 Task: Check the percentage active listings of brick exterior in the last 3 years.
Action: Mouse moved to (944, 217)
Screenshot: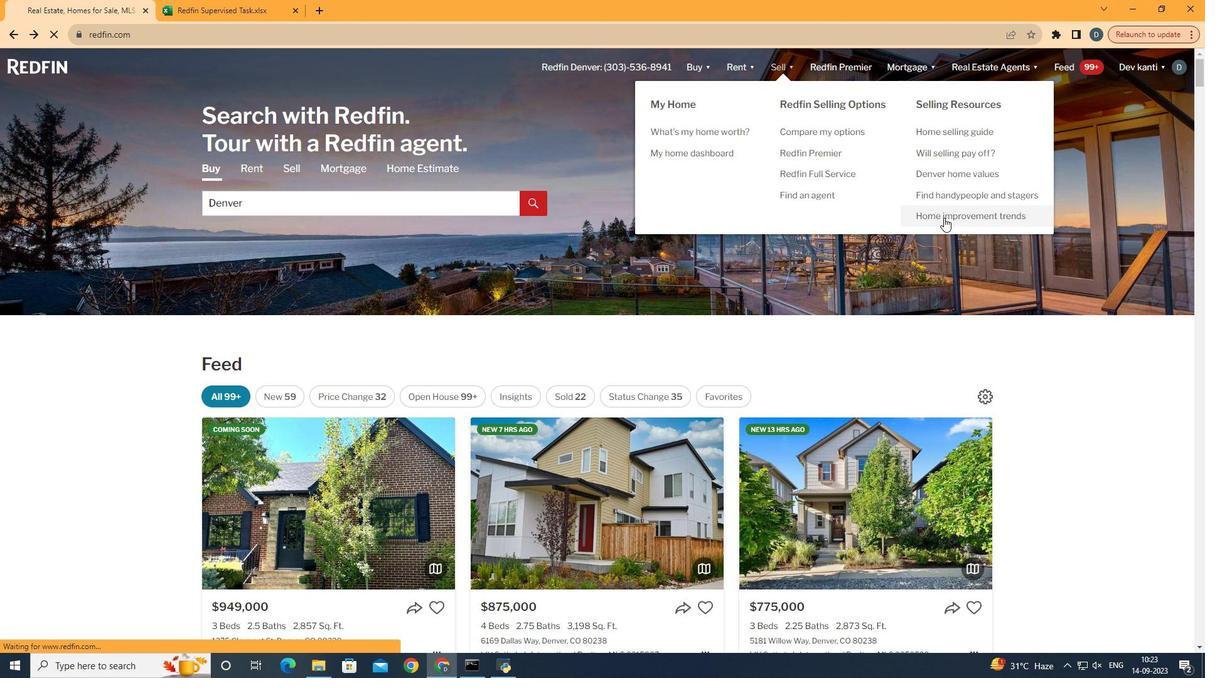 
Action: Mouse pressed left at (944, 217)
Screenshot: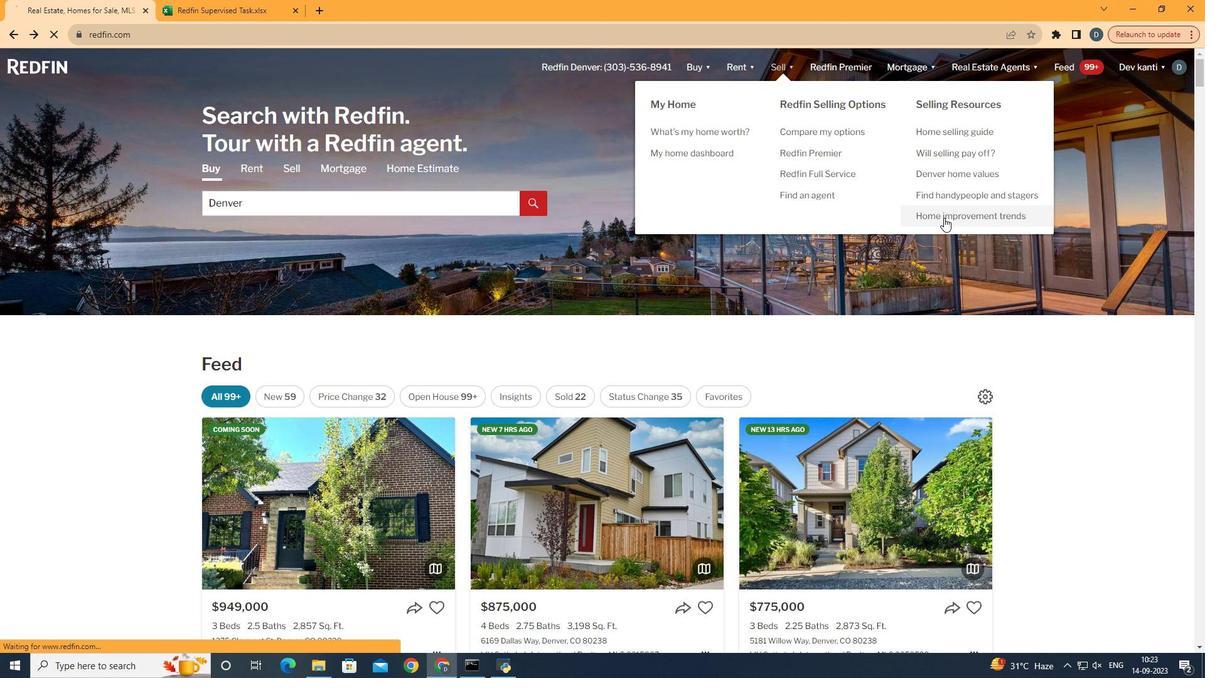 
Action: Mouse moved to (303, 234)
Screenshot: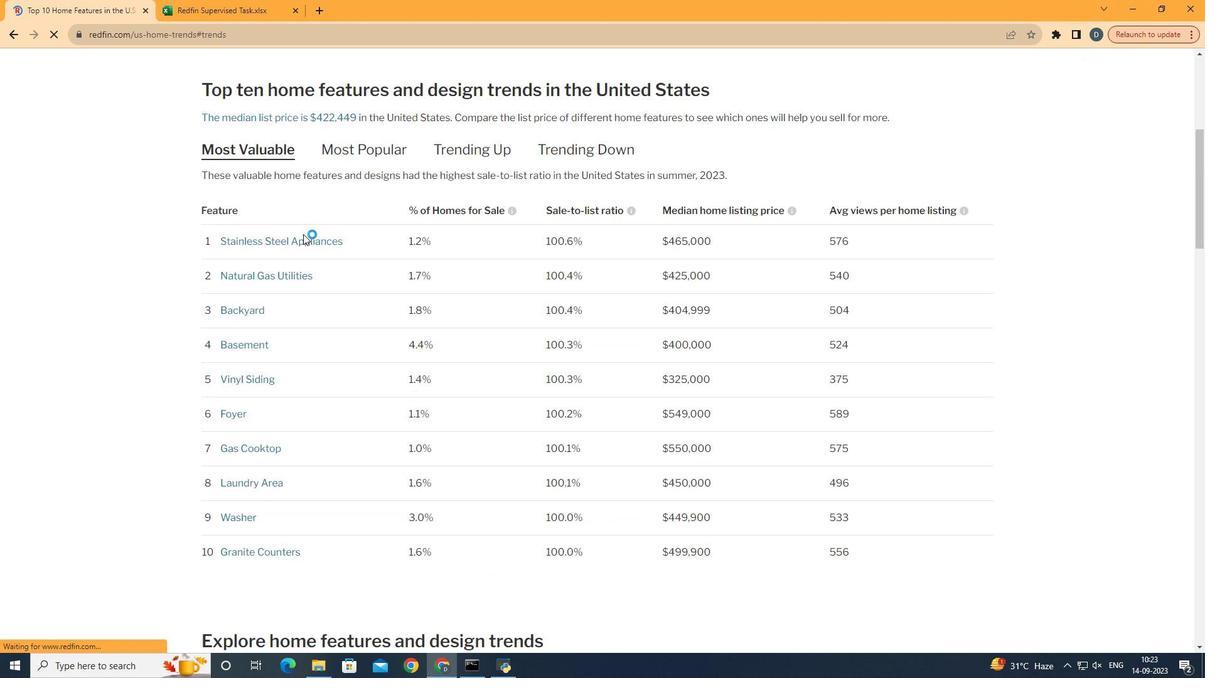 
Action: Mouse pressed left at (303, 234)
Screenshot: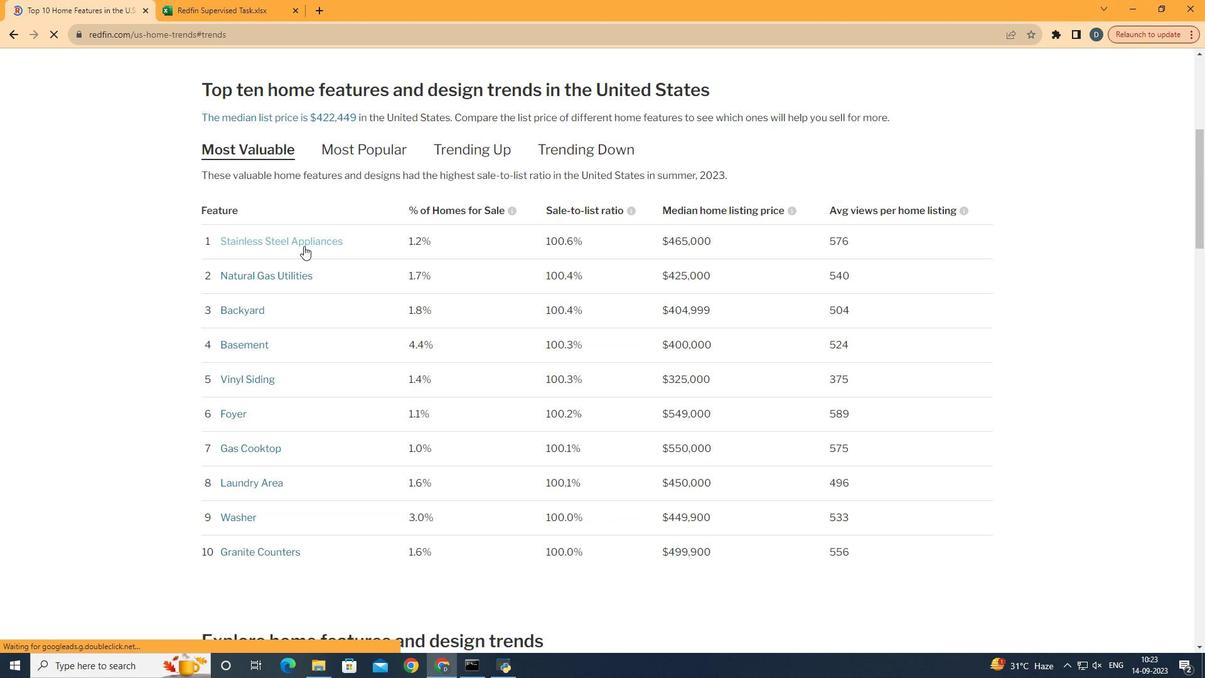 
Action: Mouse moved to (505, 238)
Screenshot: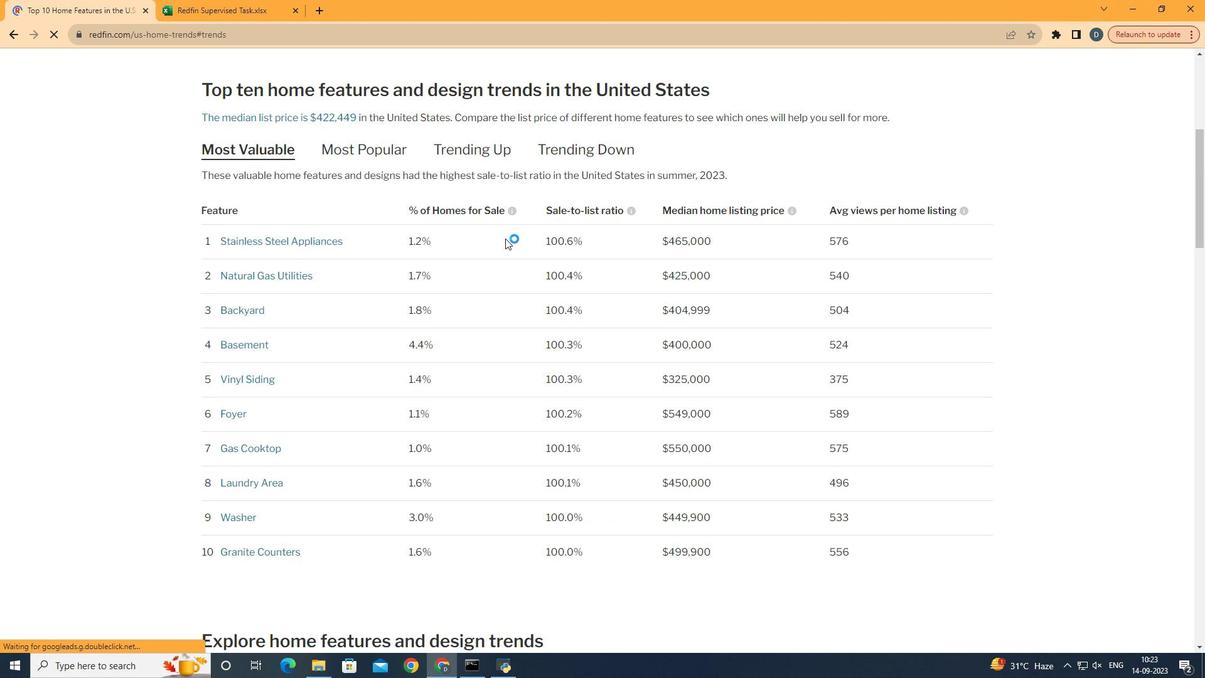 
Action: Mouse scrolled (505, 237) with delta (0, 0)
Screenshot: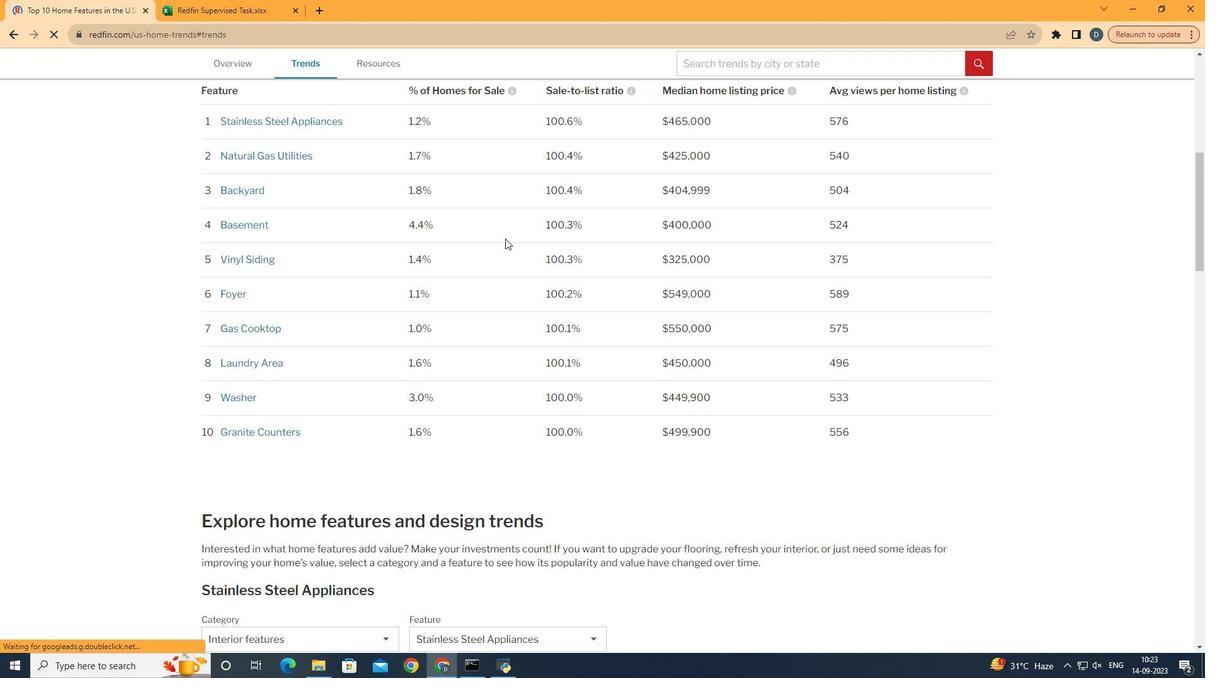 
Action: Mouse scrolled (505, 237) with delta (0, 0)
Screenshot: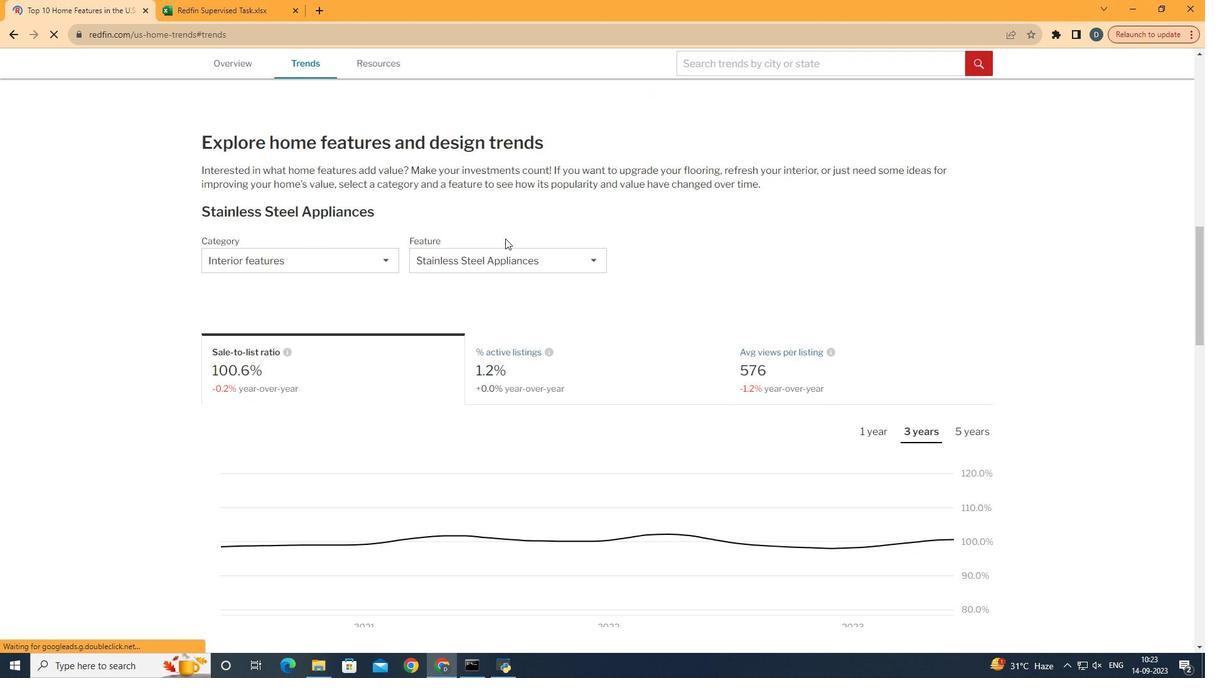 
Action: Mouse scrolled (505, 237) with delta (0, 0)
Screenshot: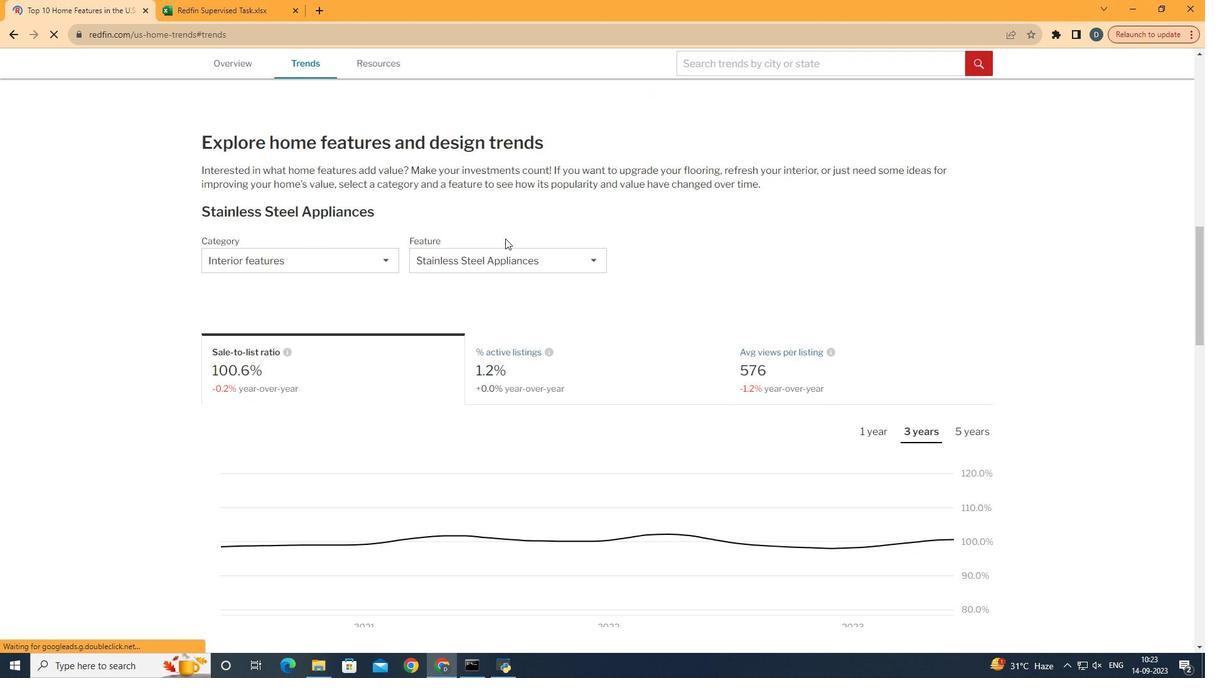 
Action: Mouse scrolled (505, 237) with delta (0, 0)
Screenshot: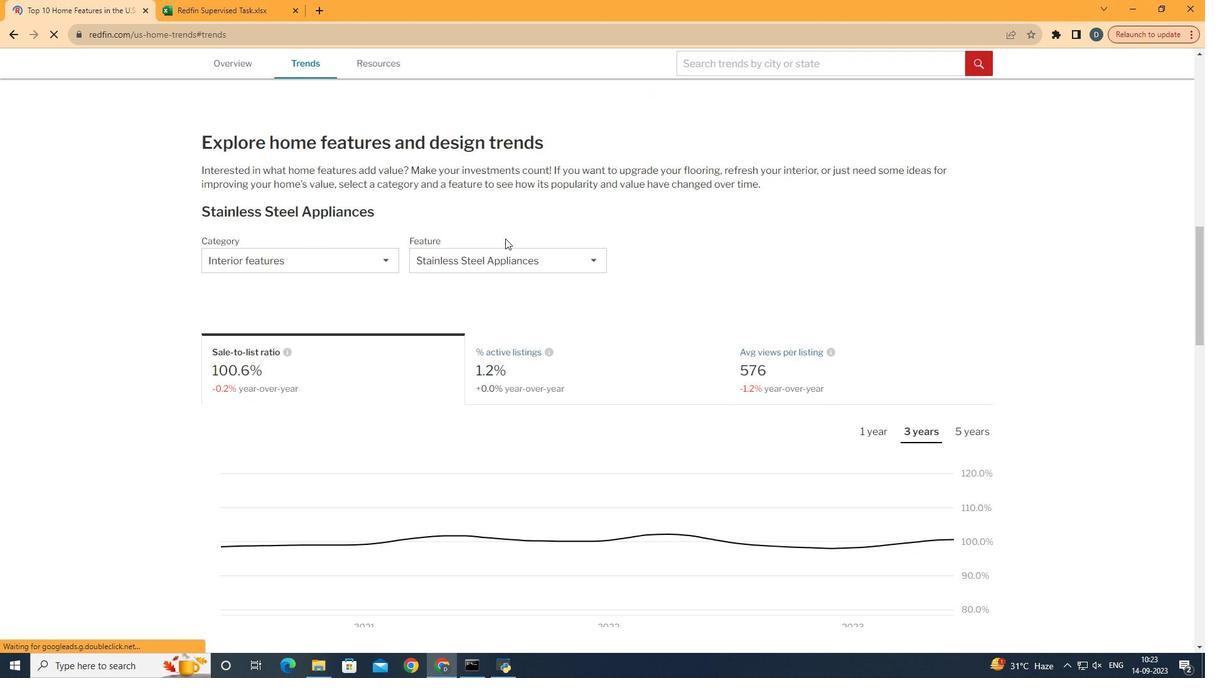 
Action: Mouse scrolled (505, 237) with delta (0, 0)
Screenshot: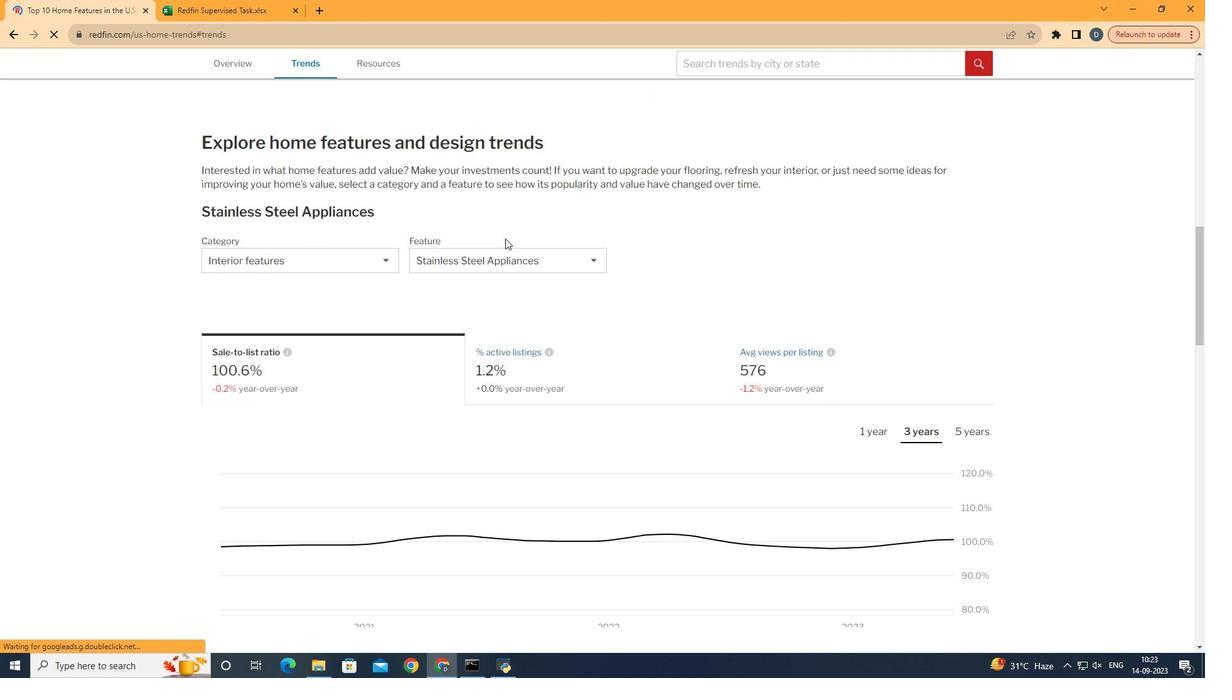 
Action: Mouse scrolled (505, 237) with delta (0, 0)
Screenshot: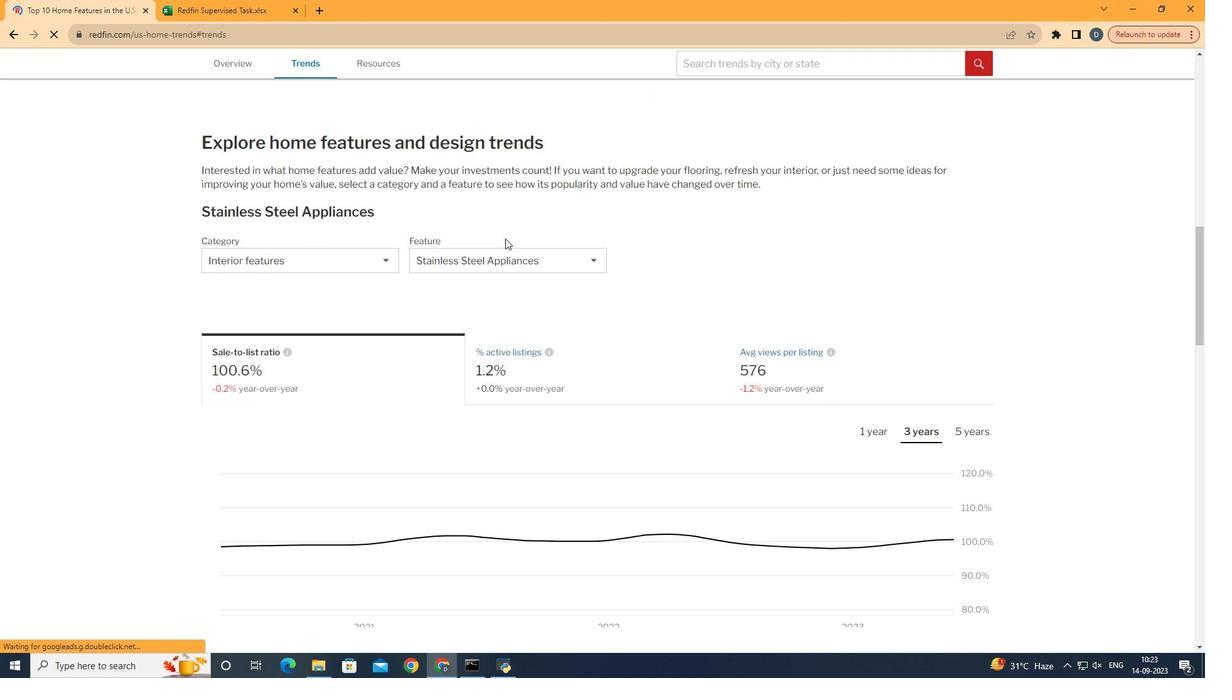 
Action: Mouse scrolled (505, 237) with delta (0, 0)
Screenshot: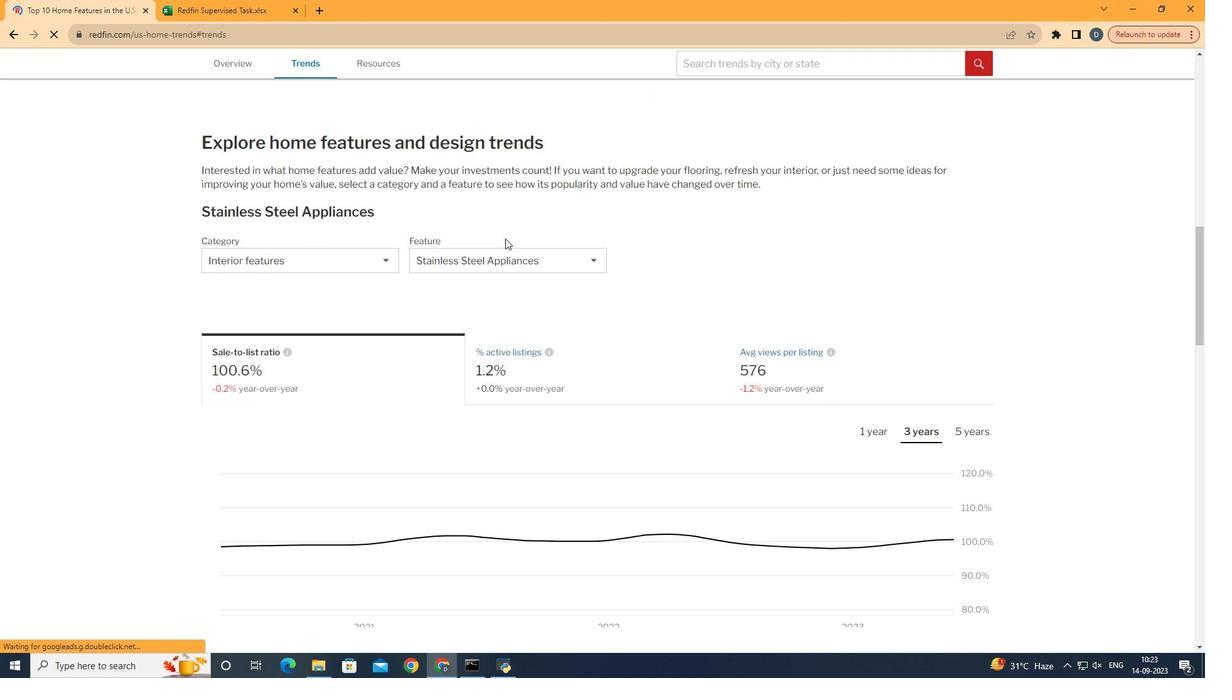 
Action: Mouse scrolled (505, 237) with delta (0, 0)
Screenshot: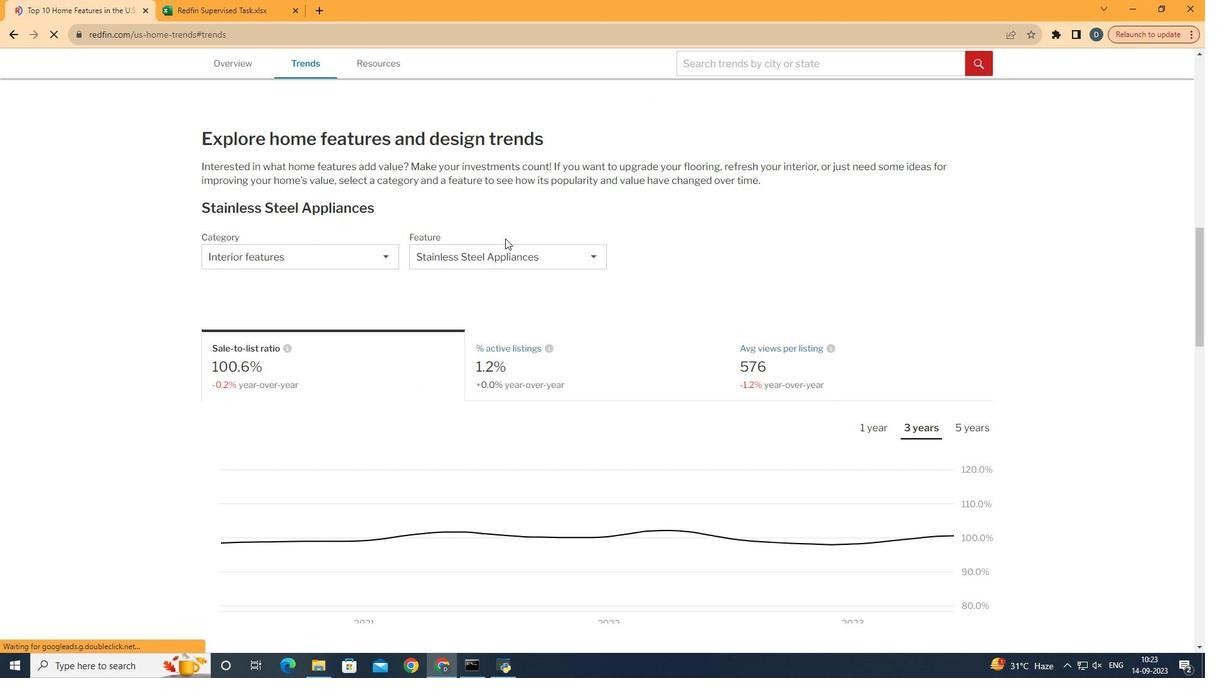 
Action: Mouse moved to (322, 264)
Screenshot: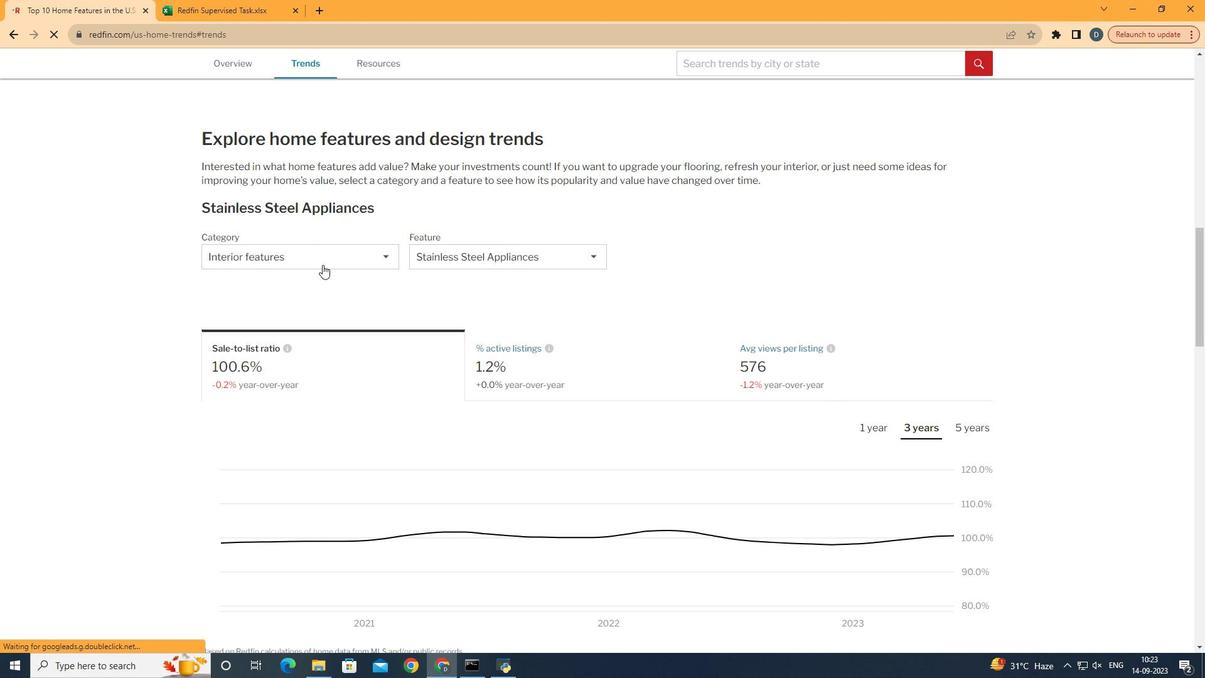 
Action: Mouse pressed left at (322, 264)
Screenshot: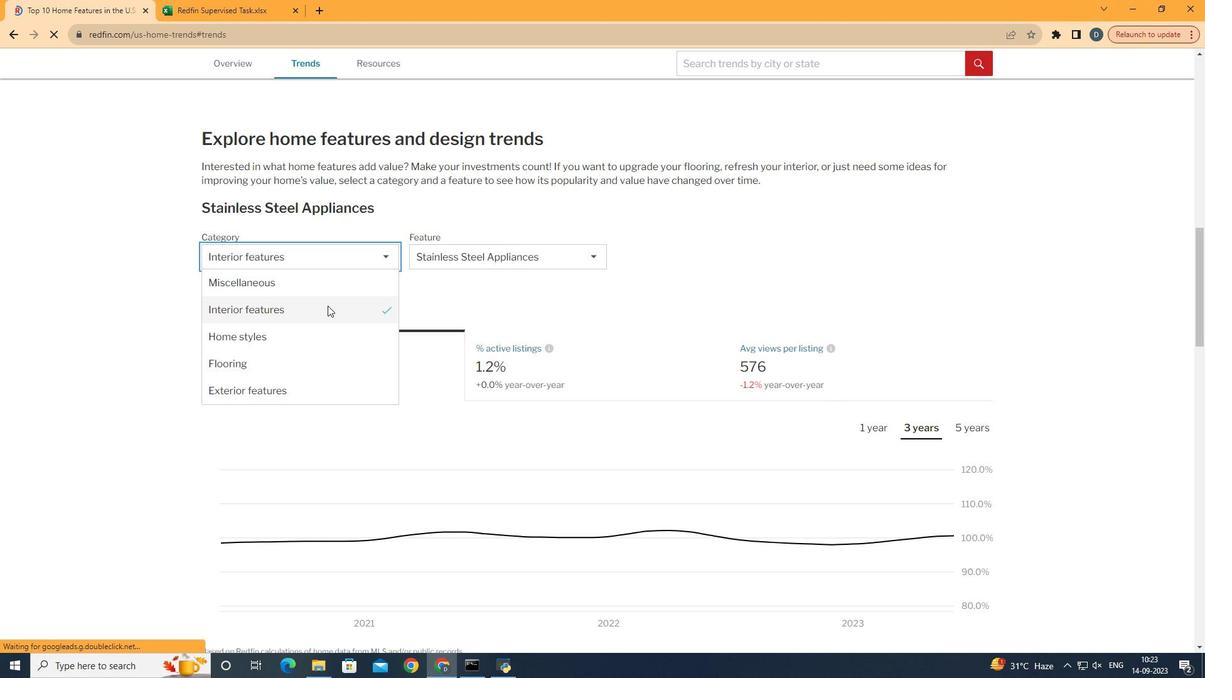 
Action: Mouse moved to (332, 334)
Screenshot: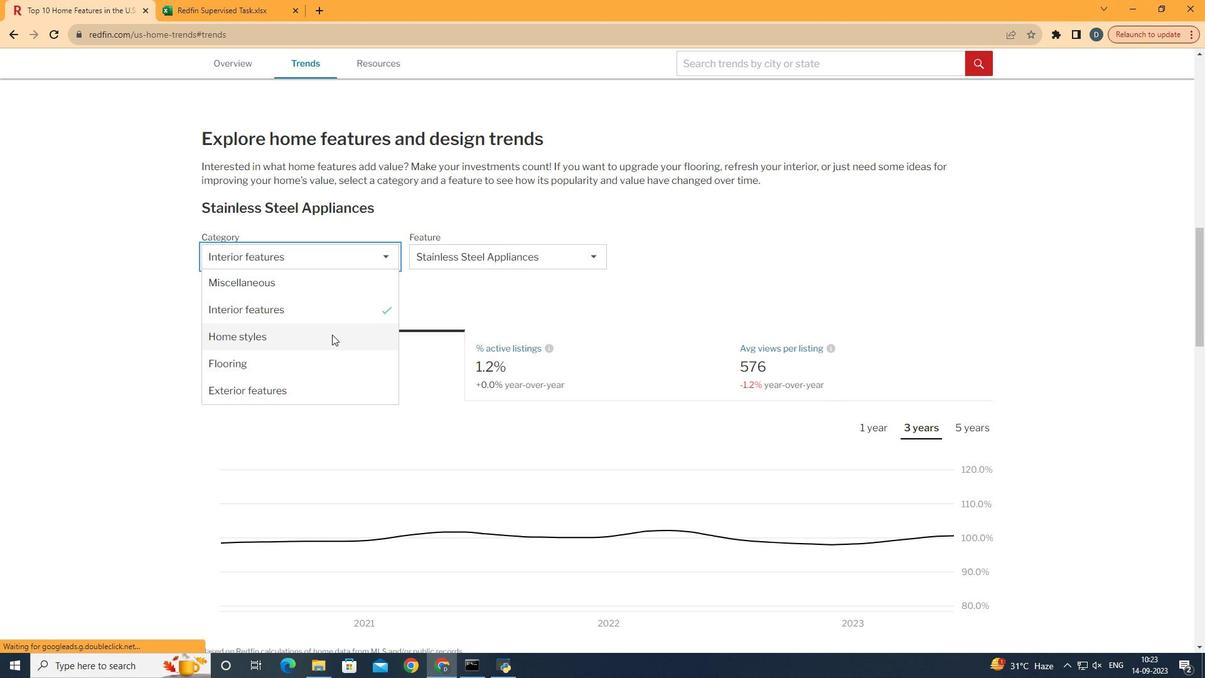 
Action: Mouse pressed left at (332, 334)
Screenshot: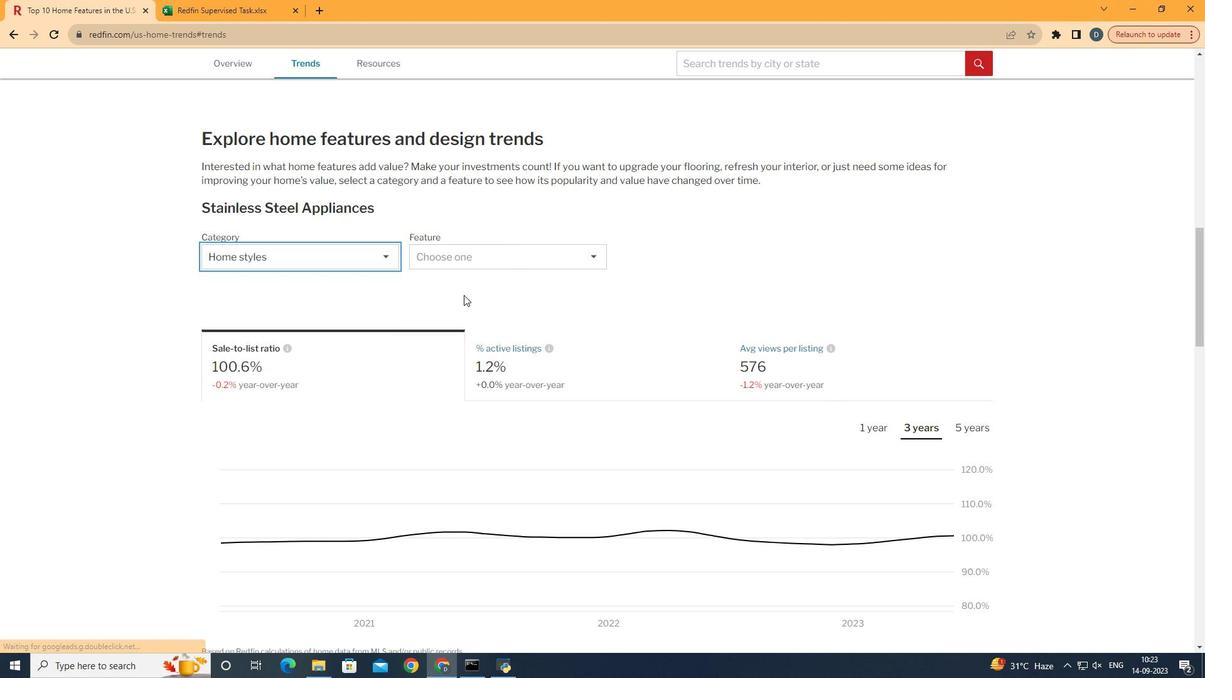 
Action: Mouse moved to (549, 255)
Screenshot: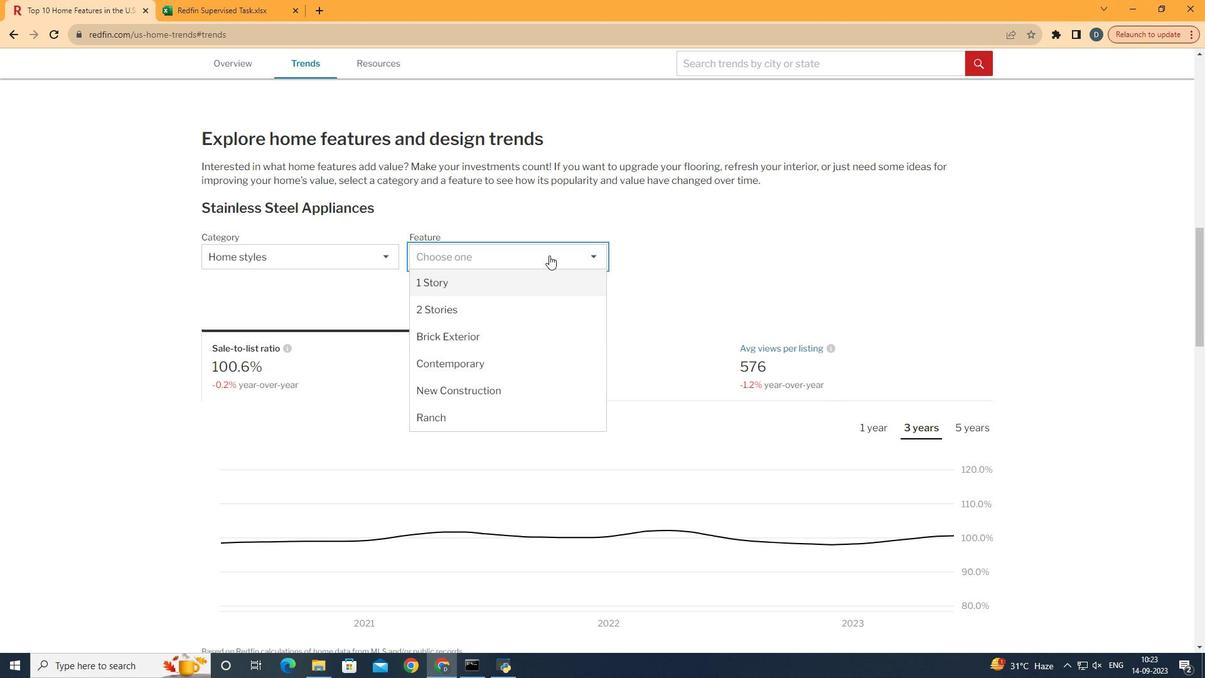 
Action: Mouse pressed left at (549, 255)
Screenshot: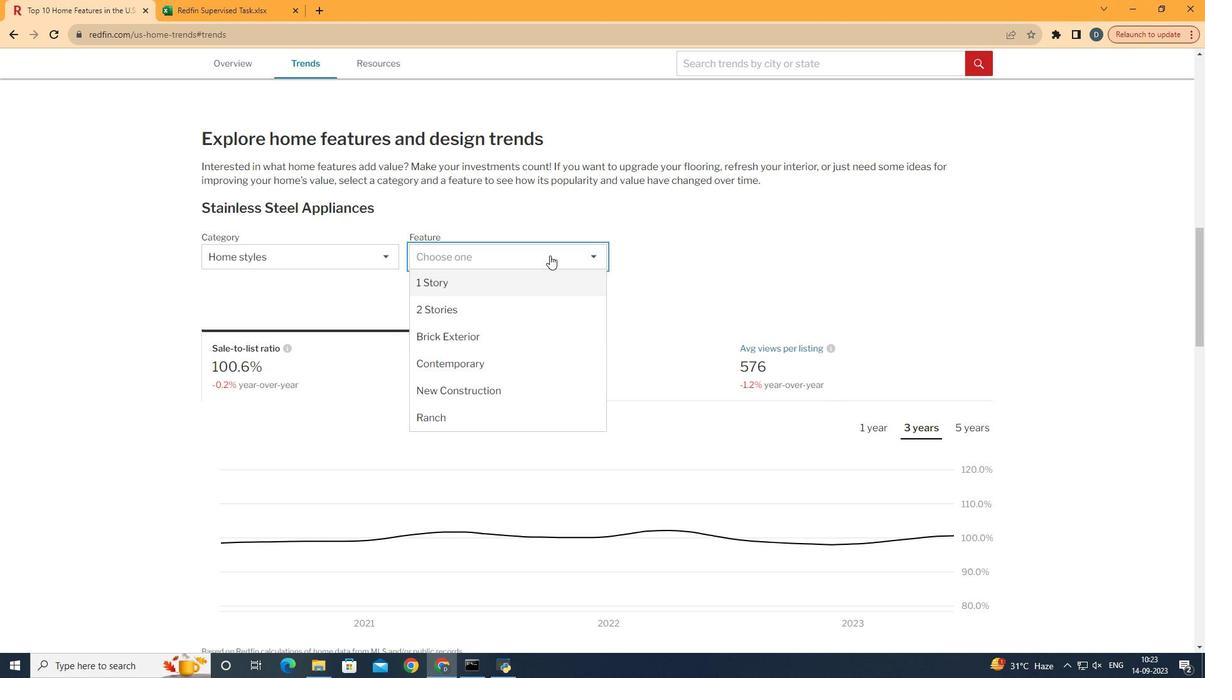 
Action: Mouse moved to (573, 339)
Screenshot: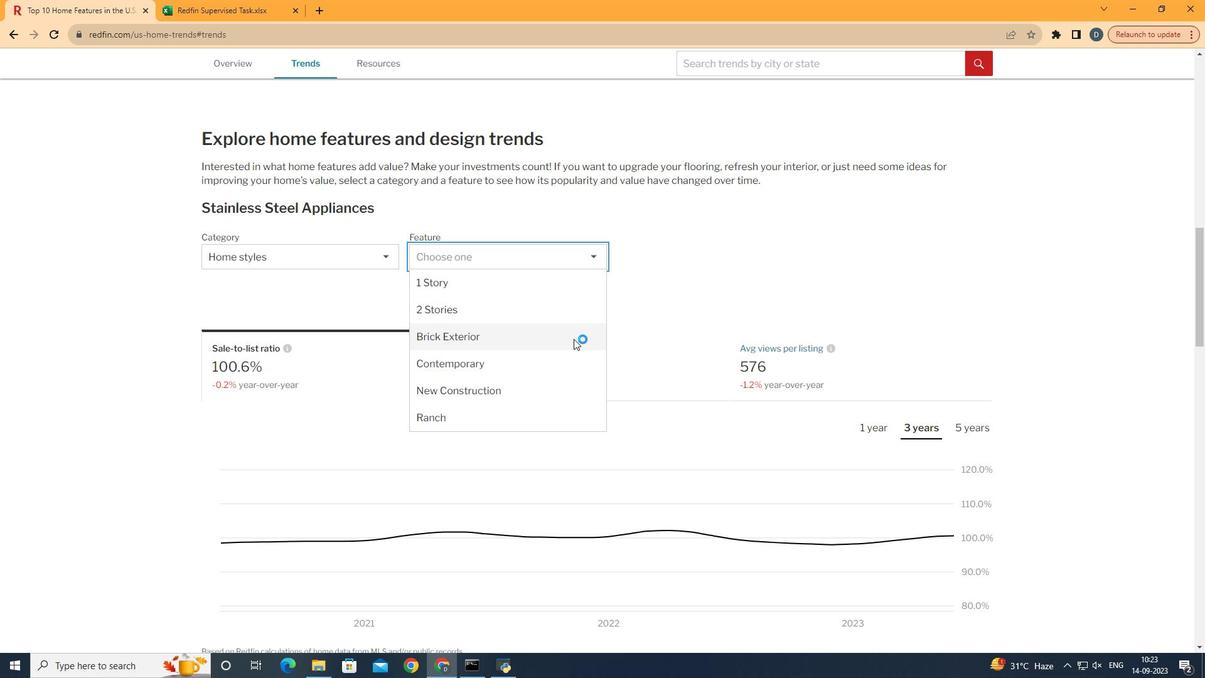 
Action: Mouse pressed left at (573, 339)
Screenshot: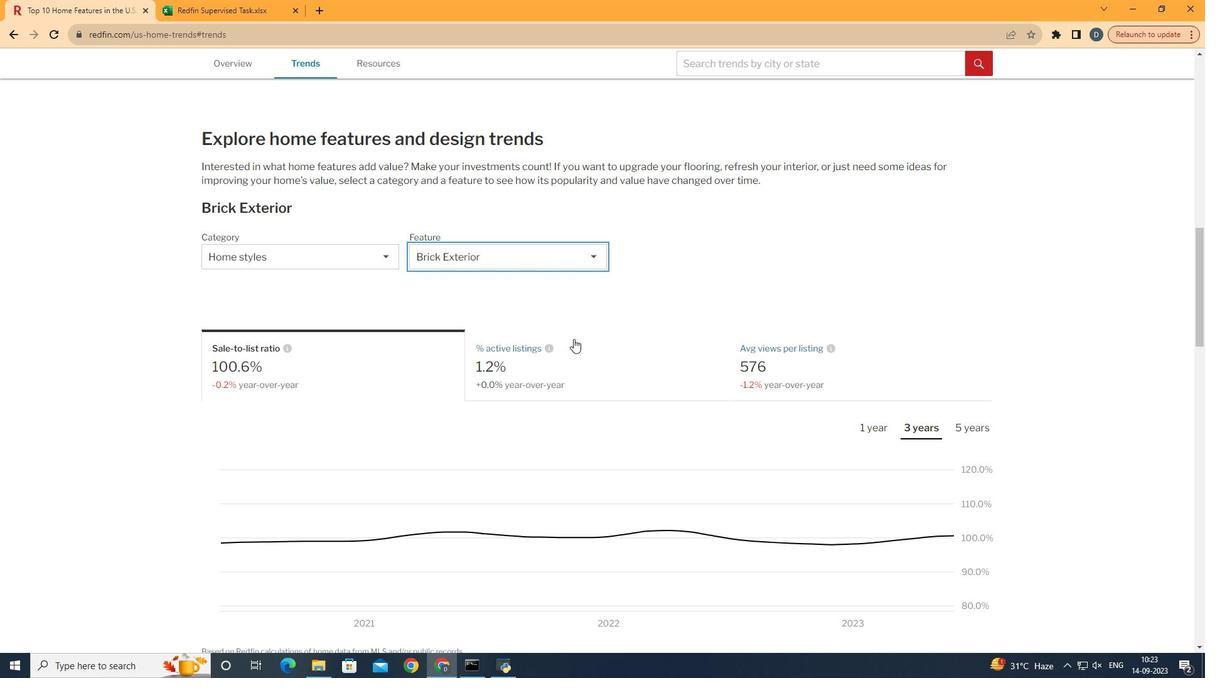 
Action: Mouse moved to (624, 366)
Screenshot: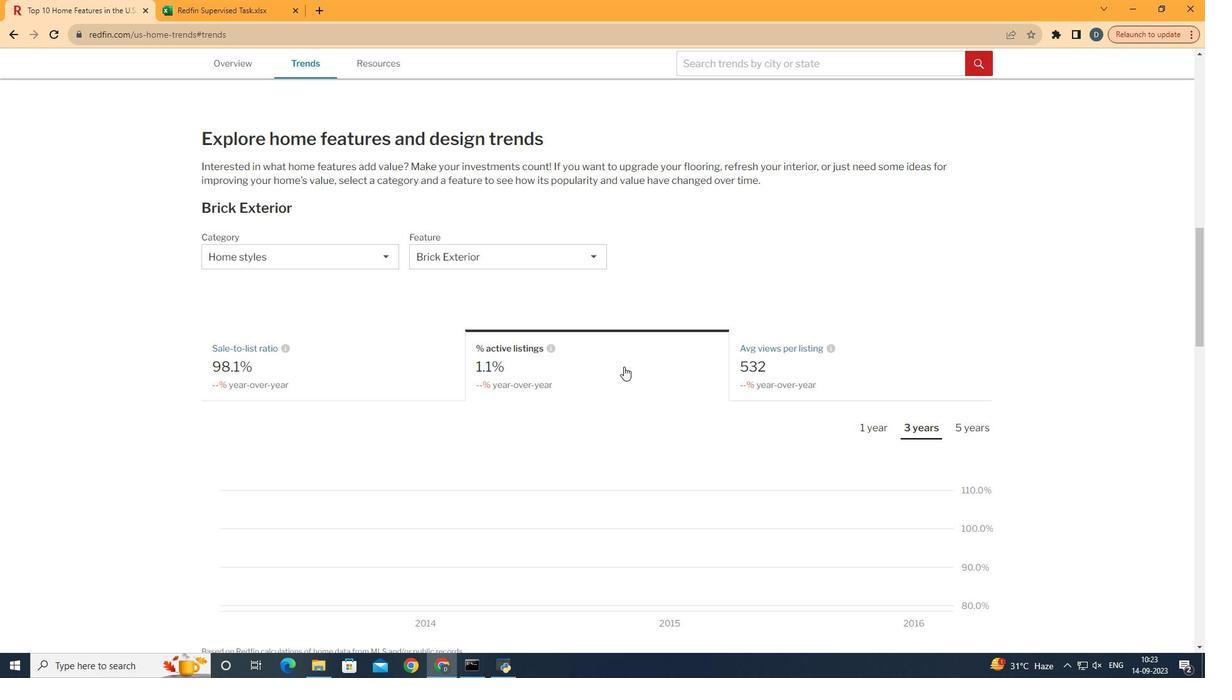 
Action: Mouse pressed left at (624, 366)
Screenshot: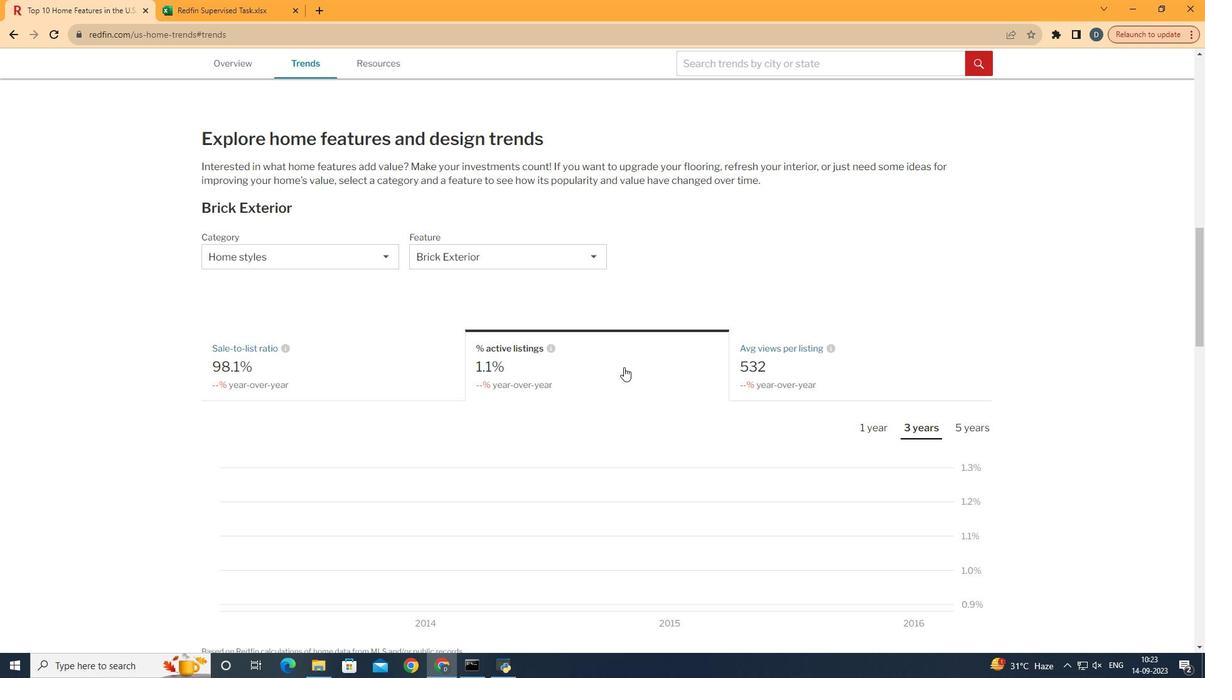 
Action: Mouse moved to (933, 428)
Screenshot: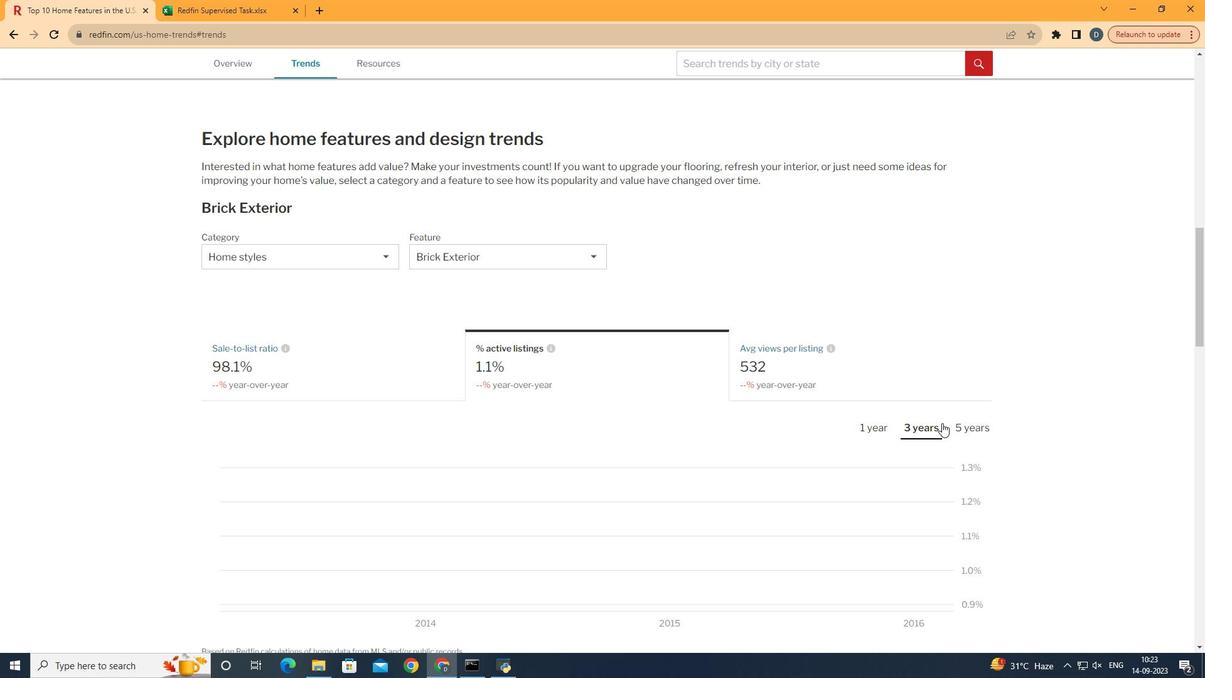 
Action: Mouse pressed left at (933, 428)
Screenshot: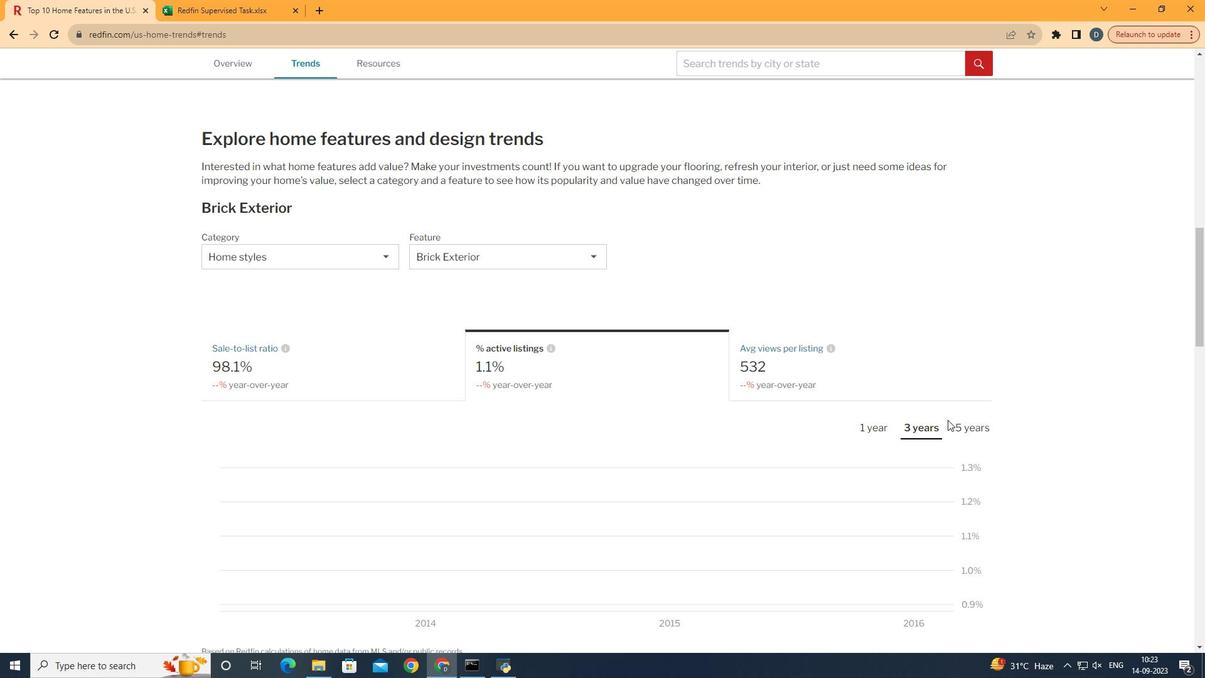 
Action: Mouse moved to (948, 420)
Screenshot: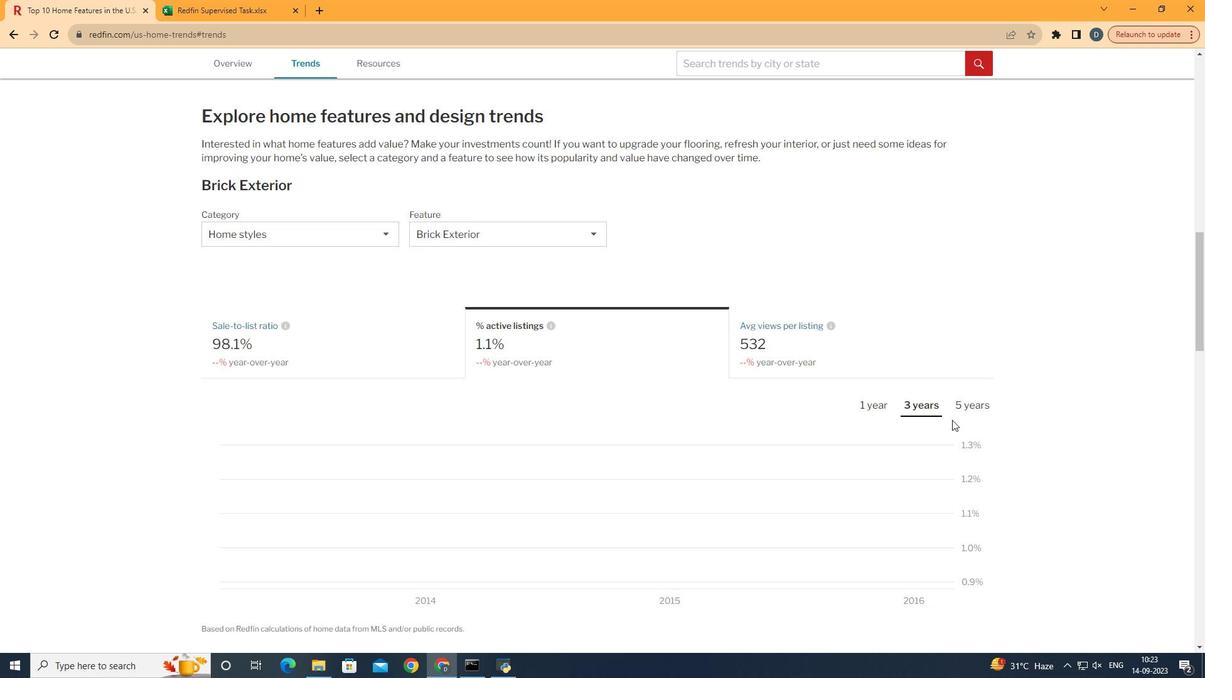 
Action: Mouse scrolled (948, 419) with delta (0, 0)
Screenshot: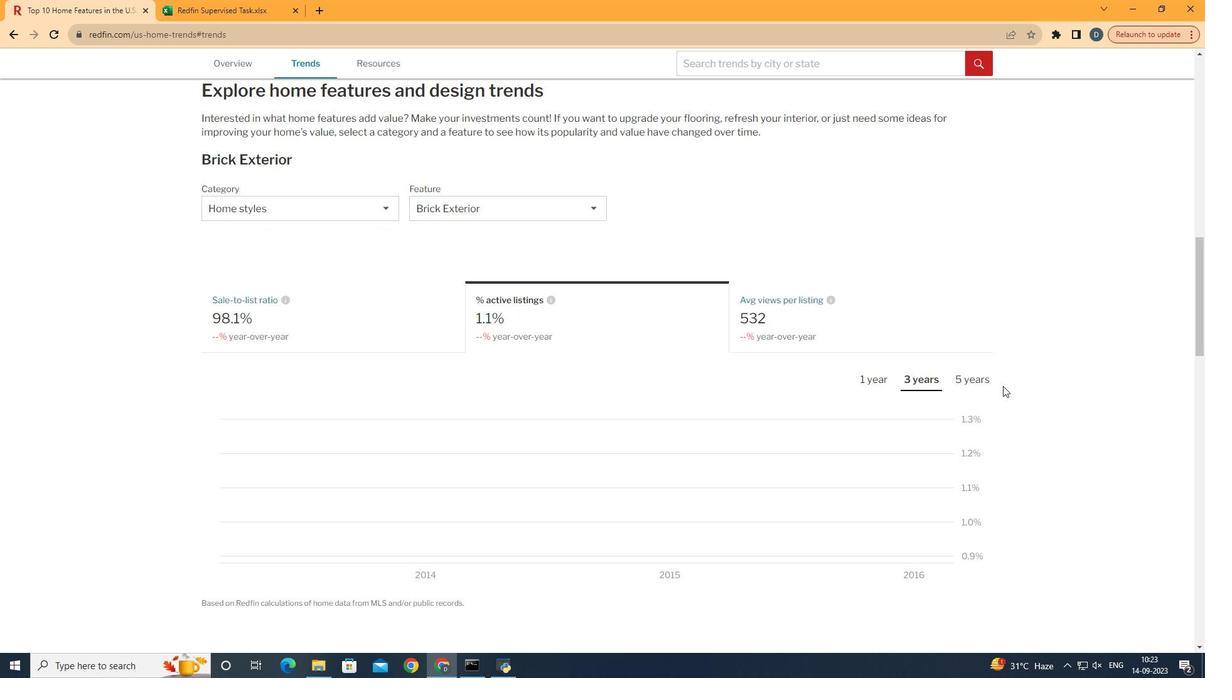 
Action: Mouse moved to (1042, 359)
Screenshot: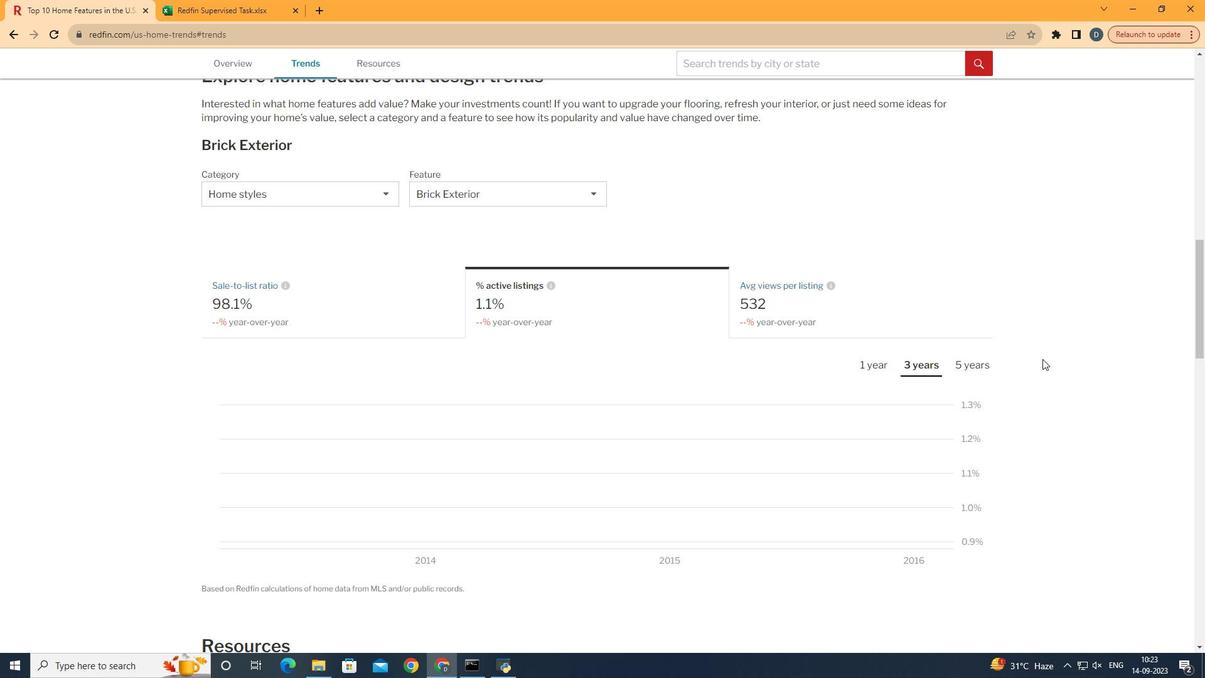 
